 Task: Create in the project AgileCoast and in the Backlog issue 'Integrate a new chatbot feature into an existing customer service portal to enhance customer support and response time' a child issue 'Integration with health information systems', and assign it to team member softage.2@softage.net. Create in the project AgileCoast and in the Backlog issue 'Develop a new tool for automated testing of load testing and stress testing for web applications' a child issue 'Code optimization for energy-efficient image recognition', and assign it to team member softage.3@softage.net
Action: Mouse moved to (1045, 605)
Screenshot: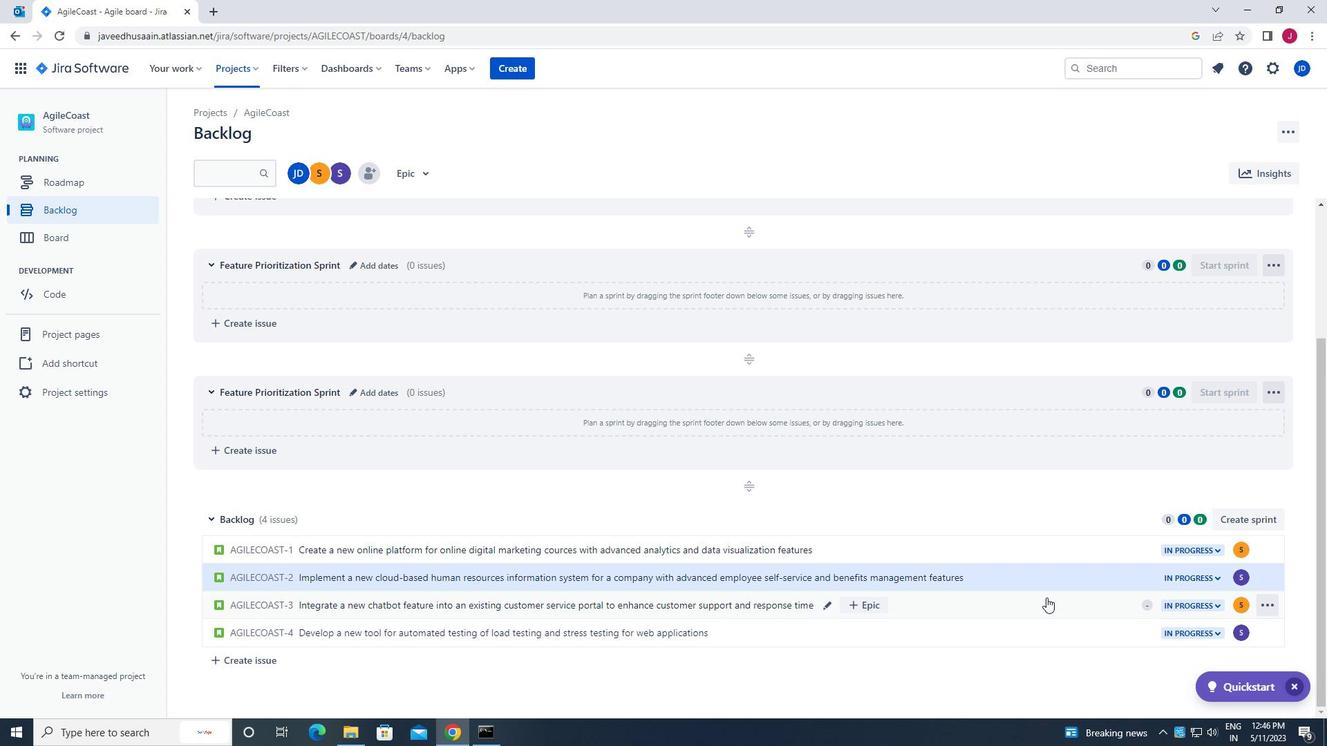 
Action: Mouse pressed left at (1045, 605)
Screenshot: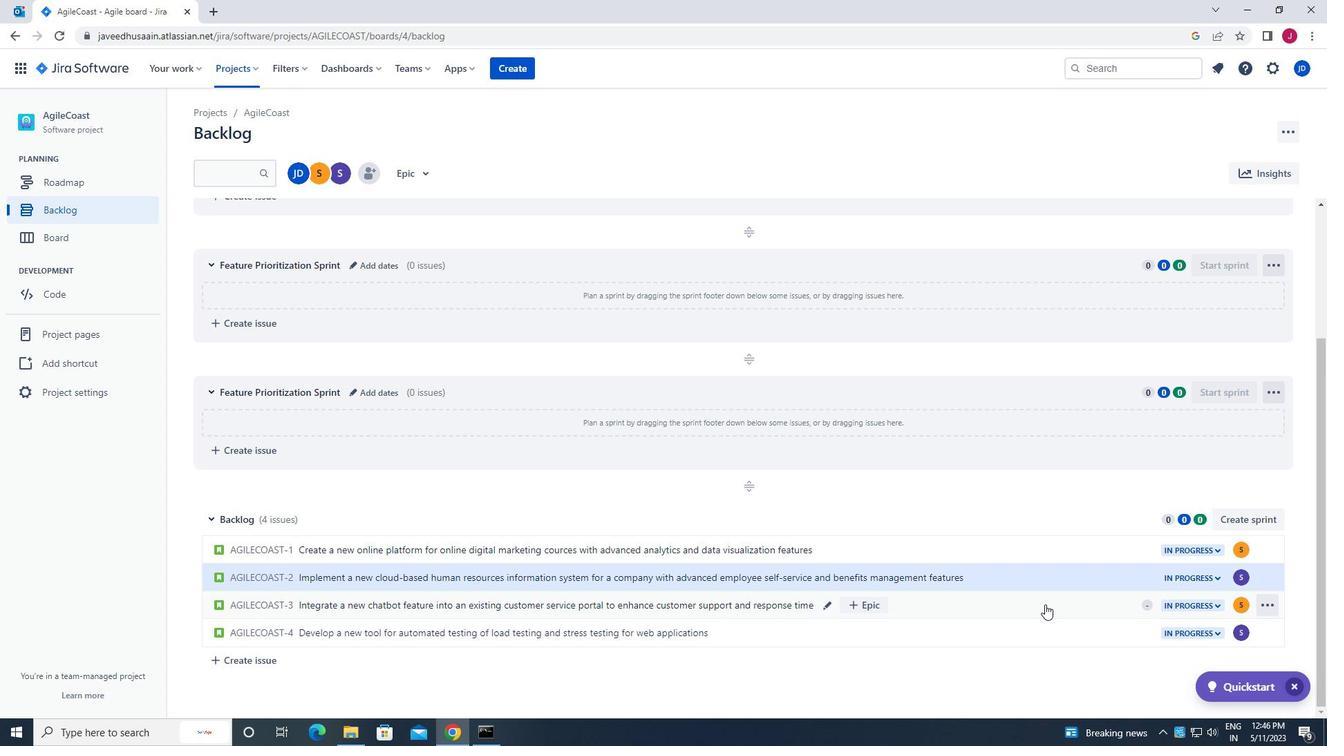 
Action: Mouse moved to (1087, 336)
Screenshot: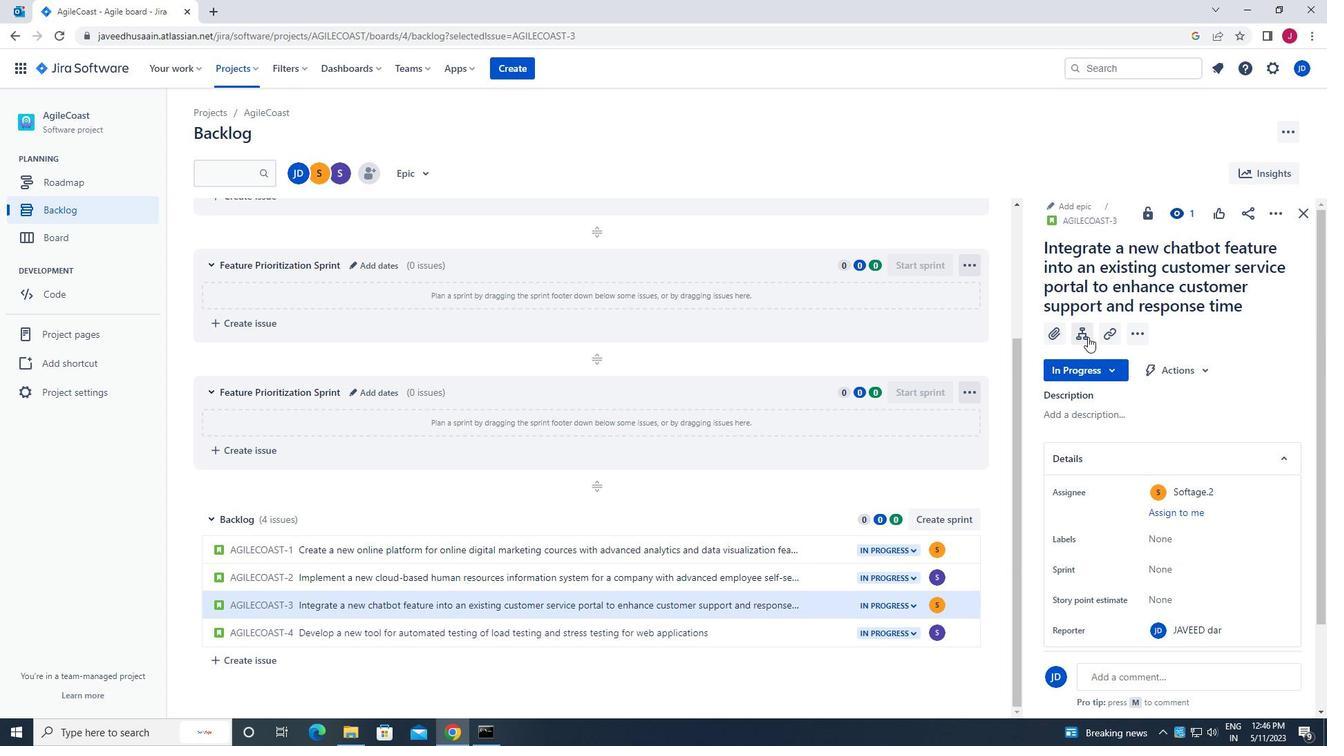 
Action: Mouse pressed left at (1087, 336)
Screenshot: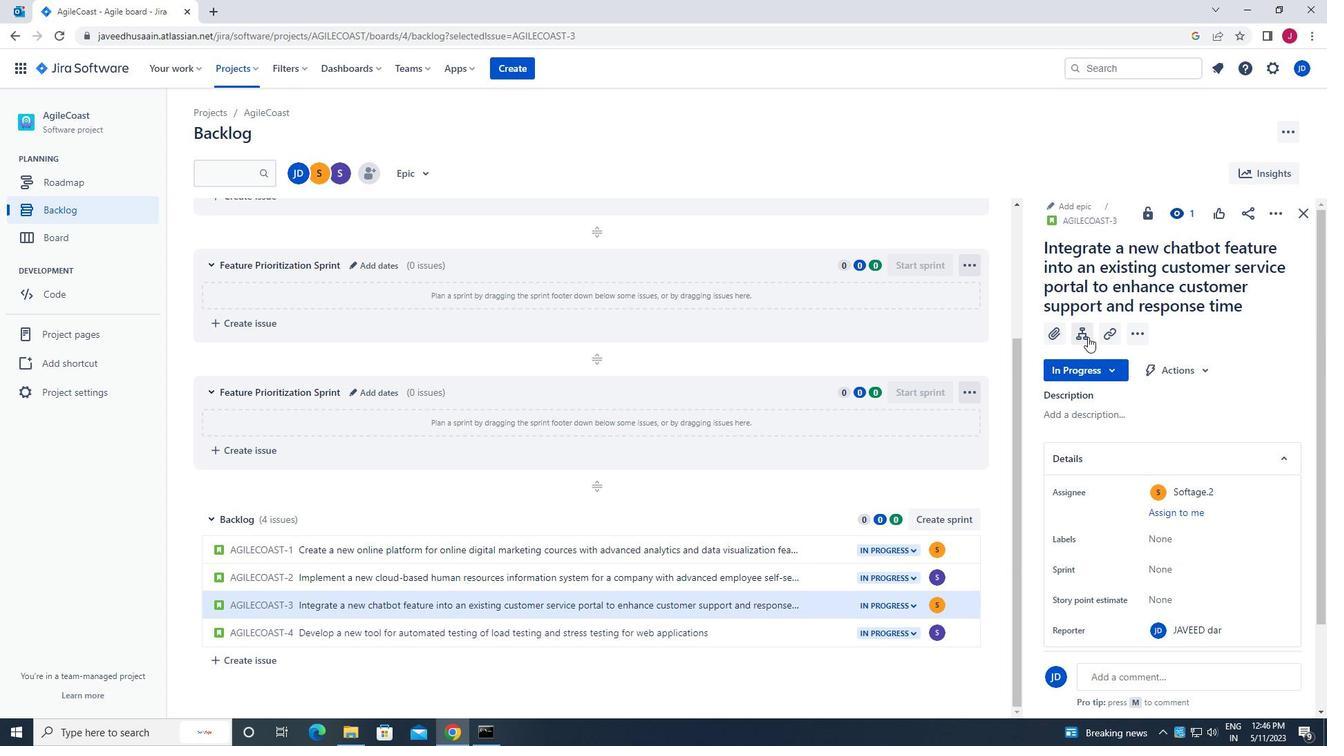 
Action: Mouse moved to (1099, 444)
Screenshot: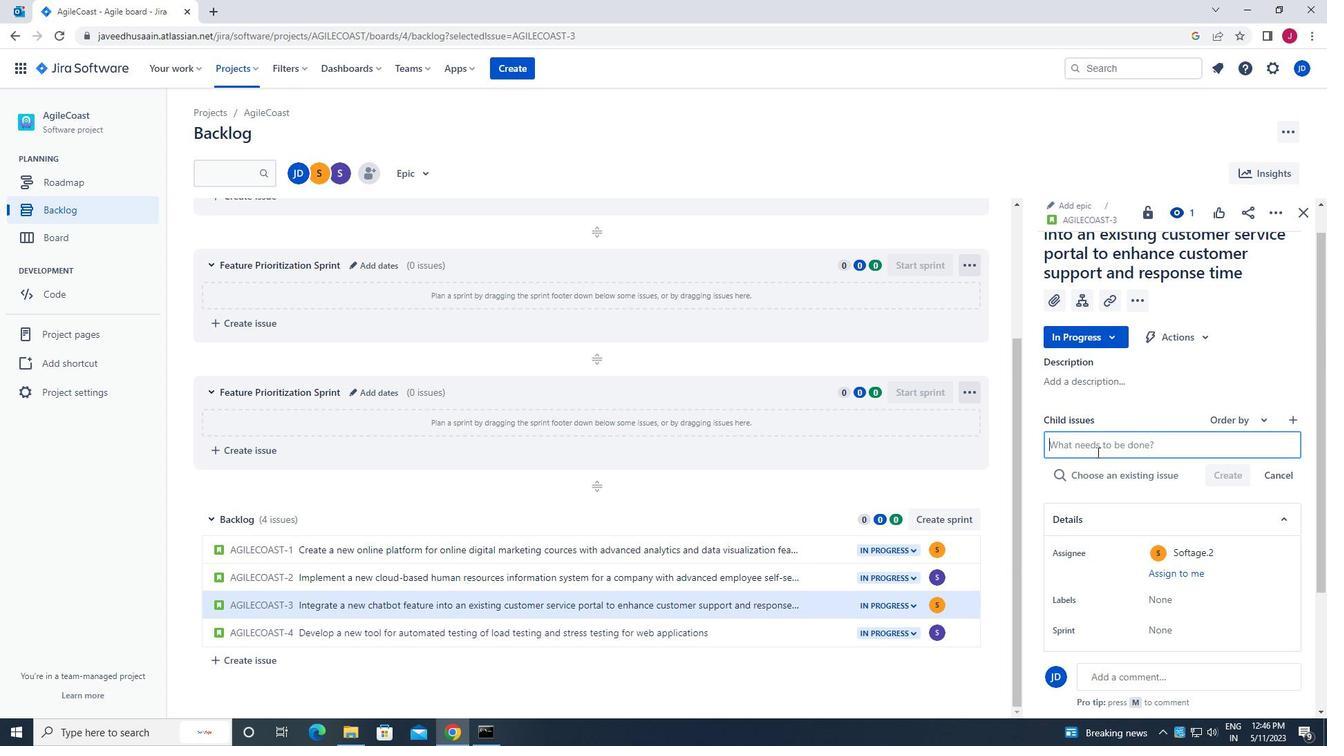 
Action: Mouse pressed left at (1099, 444)
Screenshot: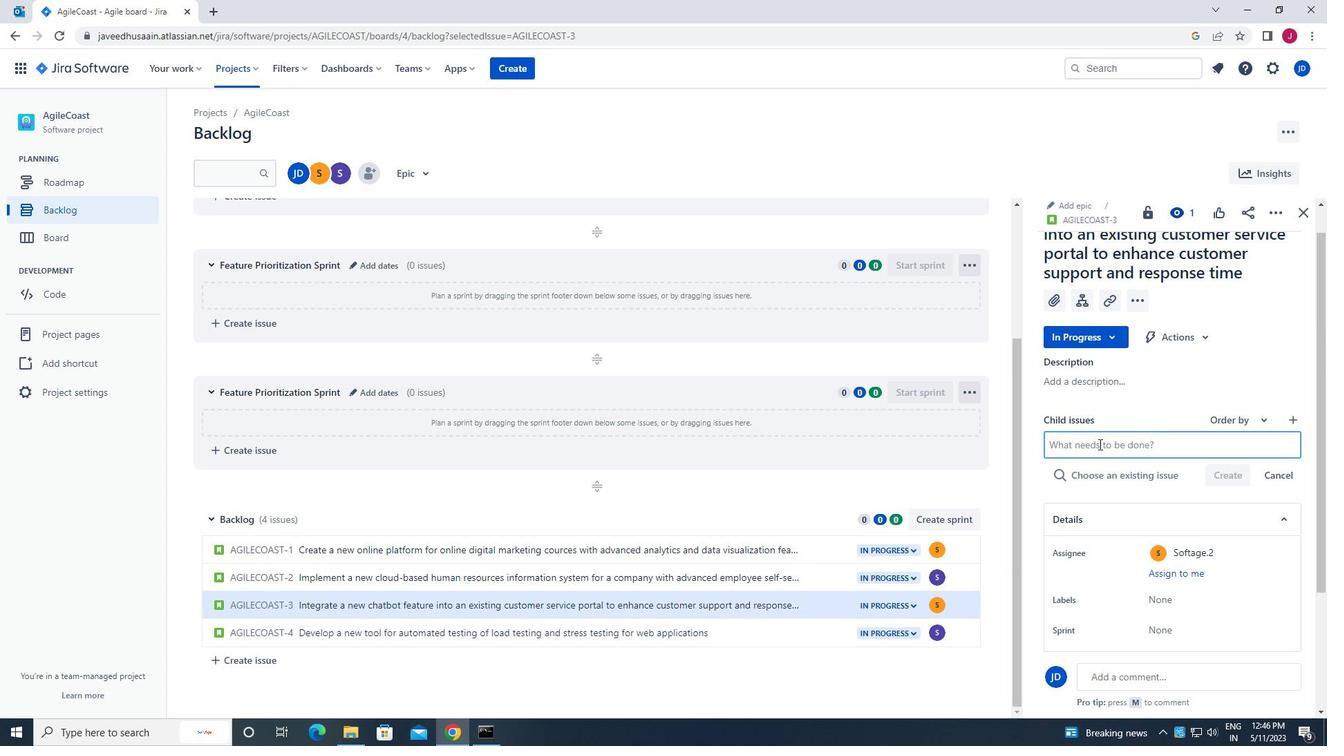 
Action: Key pressed <Key.caps_lock>i<Key.backspace><Key.caps_lock>i<Key.caps_lock>ntegration<Key.space>with<Key.space>health<Key.space>information<Key.space>systems<Key.enter>
Screenshot: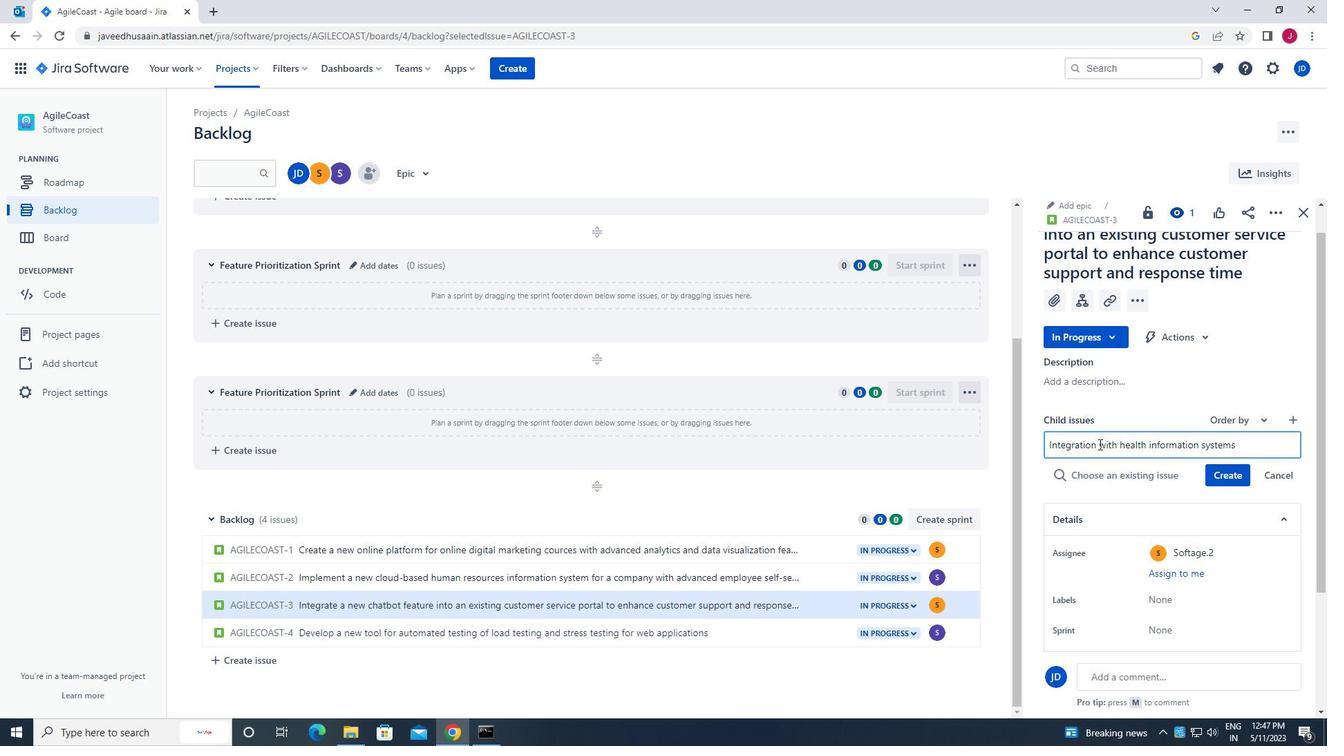 
Action: Mouse moved to (1237, 451)
Screenshot: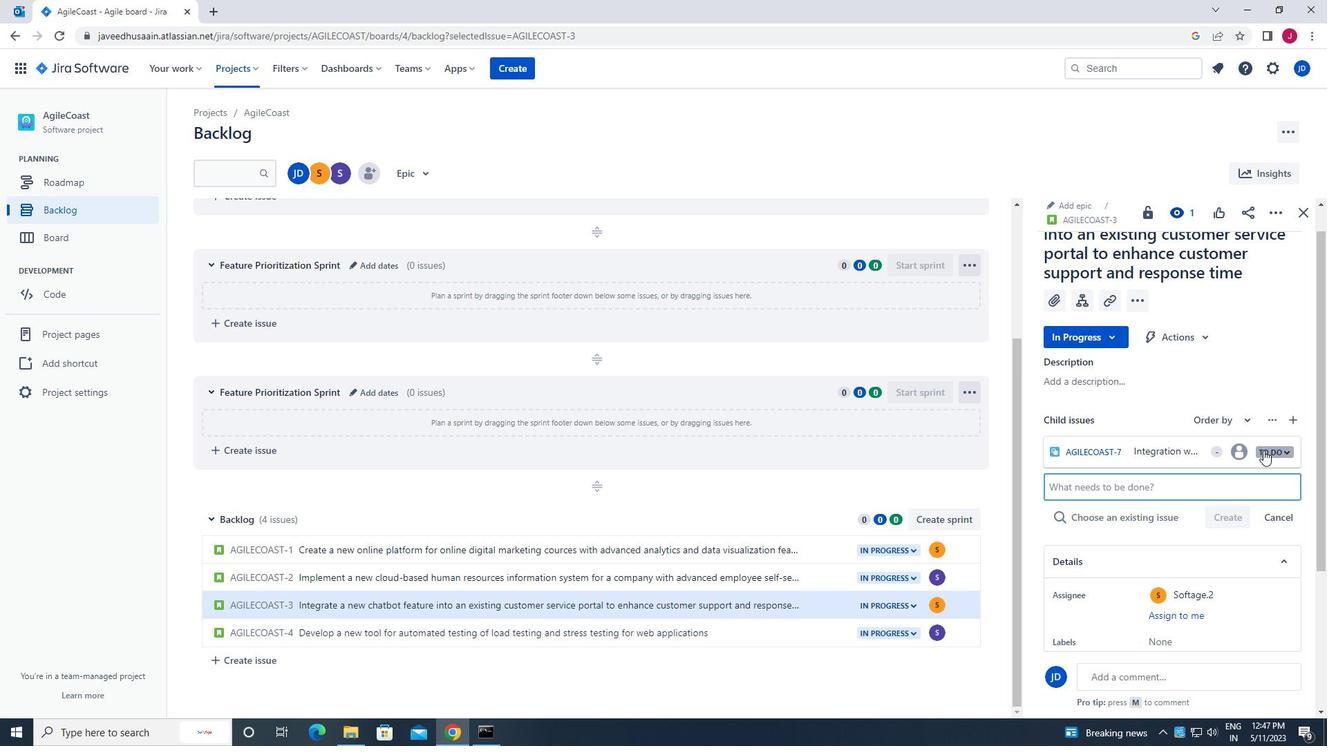 
Action: Mouse pressed left at (1237, 451)
Screenshot: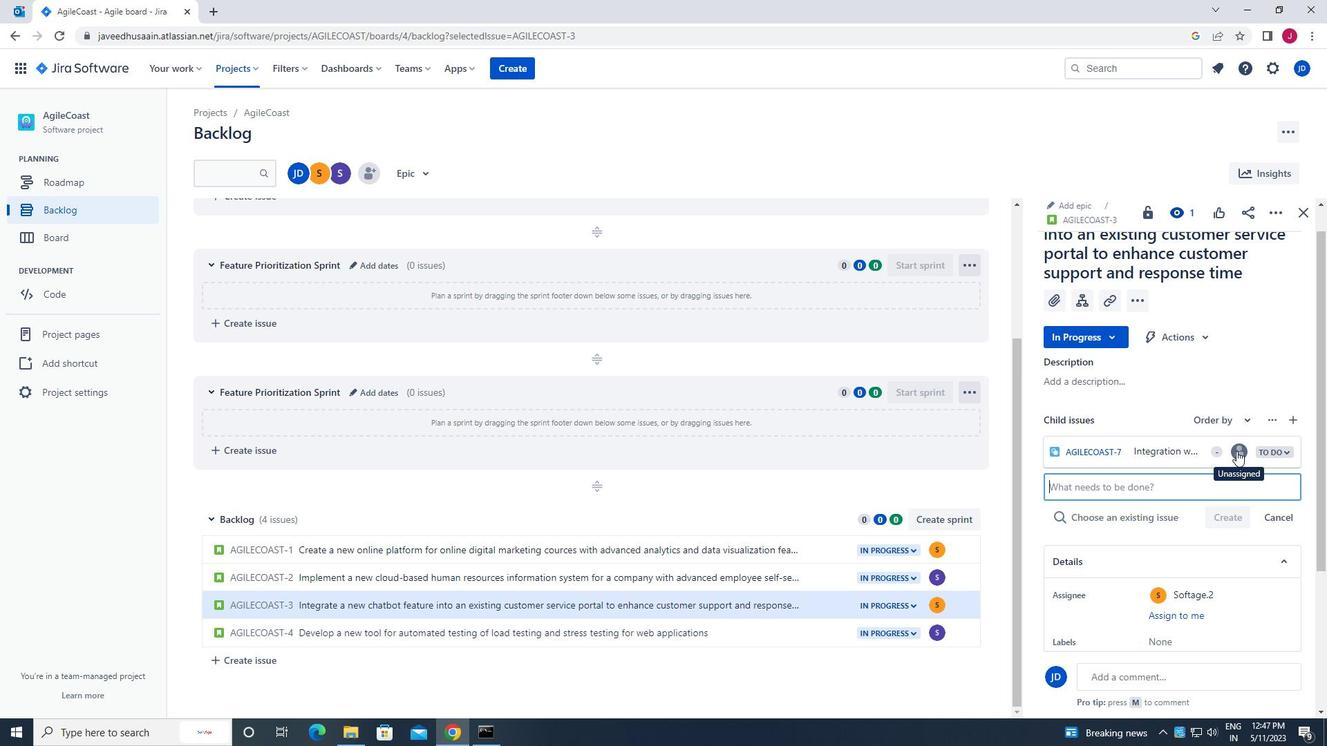 
Action: Mouse moved to (1085, 506)
Screenshot: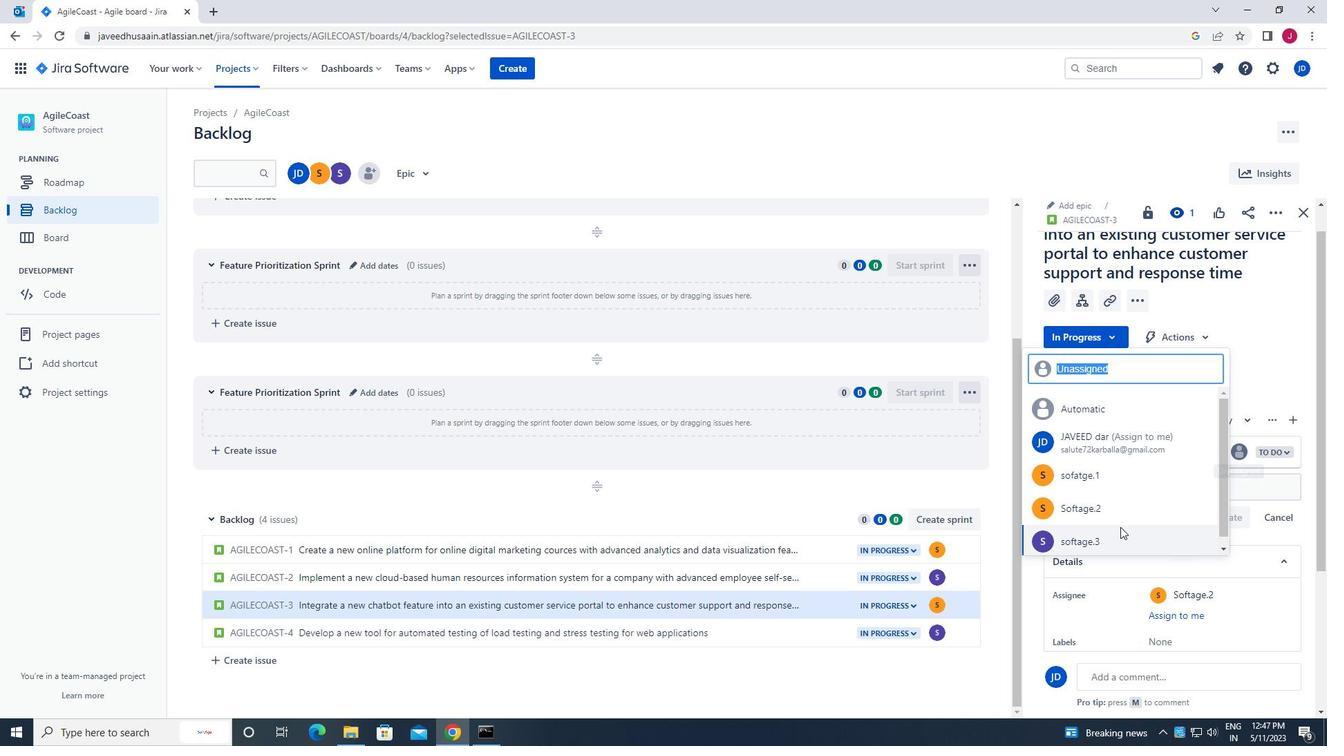 
Action: Mouse pressed left at (1085, 506)
Screenshot: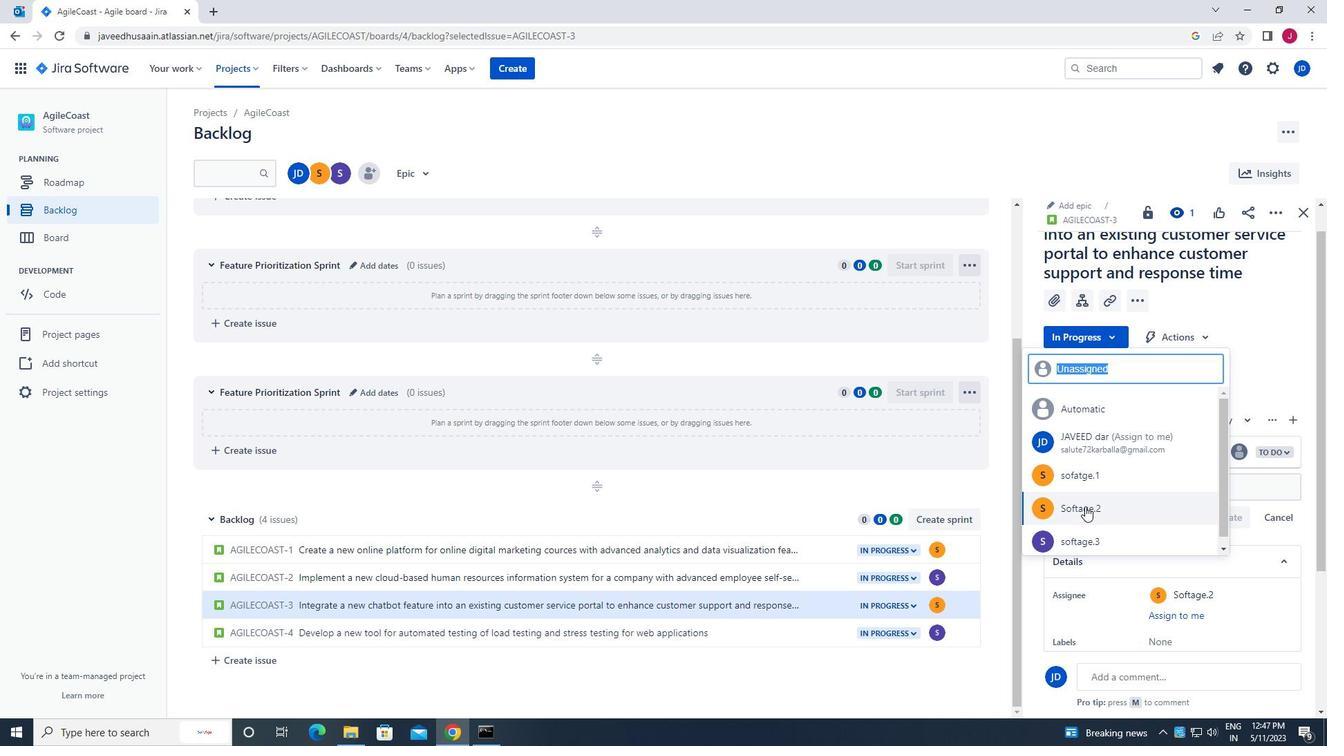 
Action: Mouse moved to (1301, 214)
Screenshot: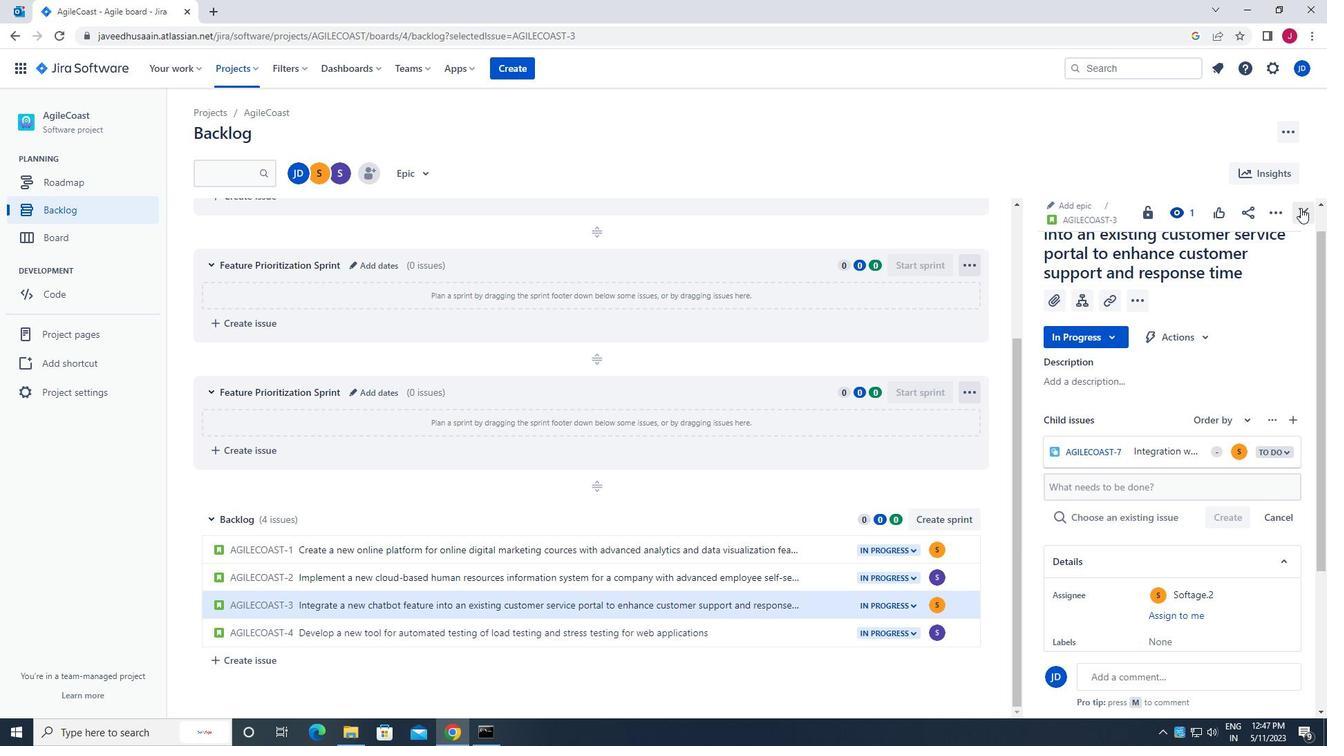 
Action: Mouse pressed left at (1301, 214)
Screenshot: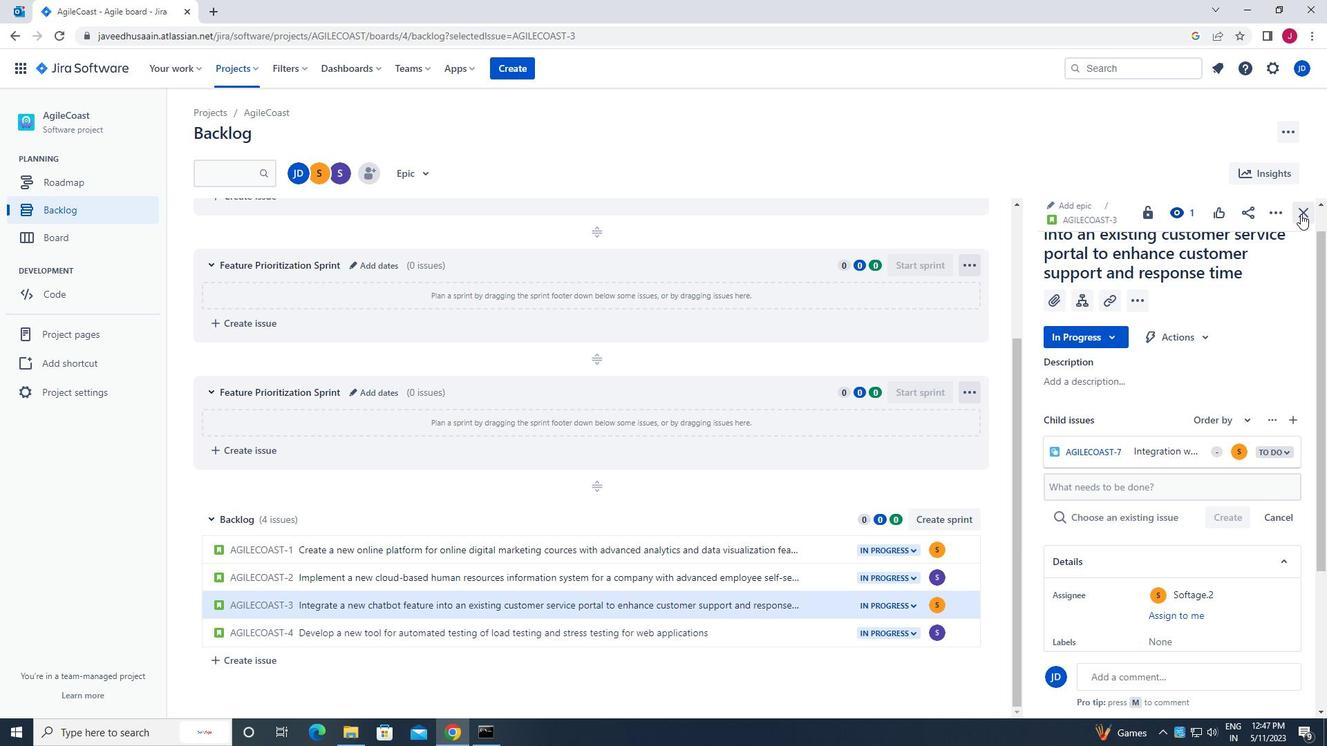 
Action: Mouse moved to (768, 633)
Screenshot: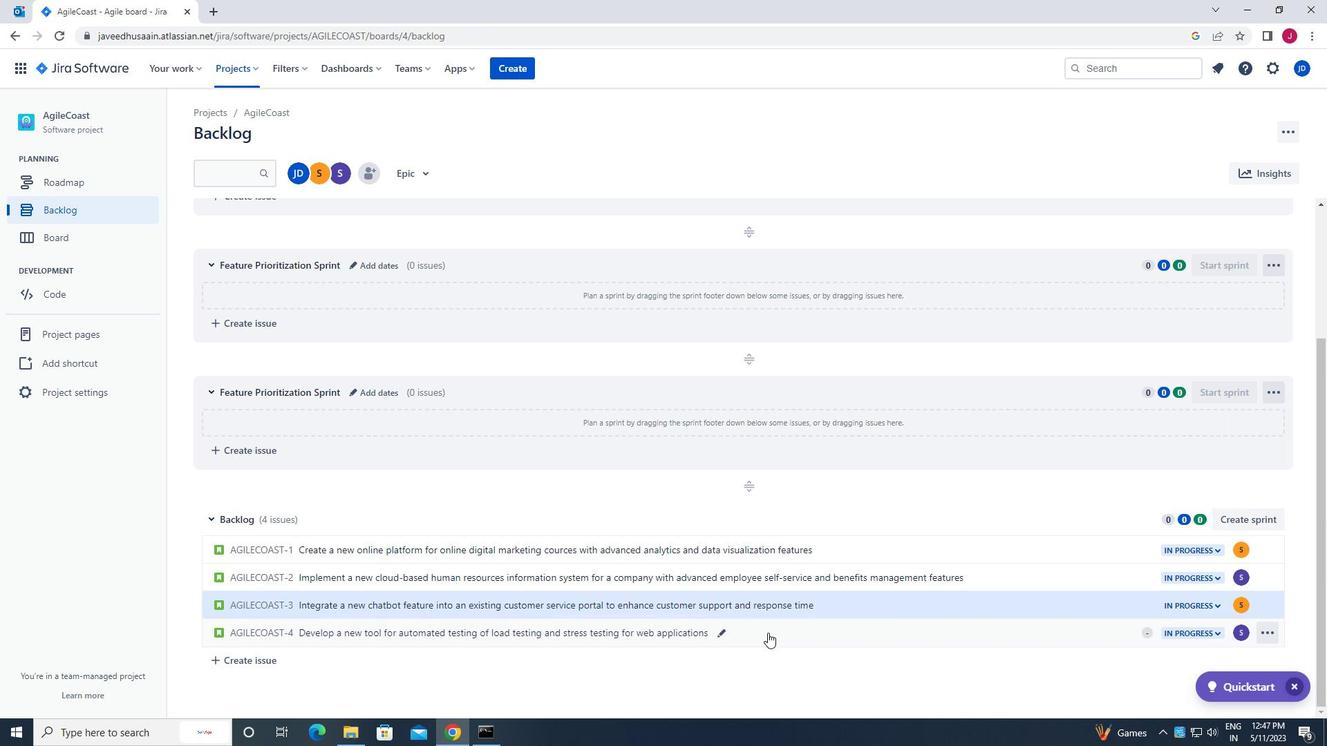 
Action: Mouse pressed left at (768, 633)
Screenshot: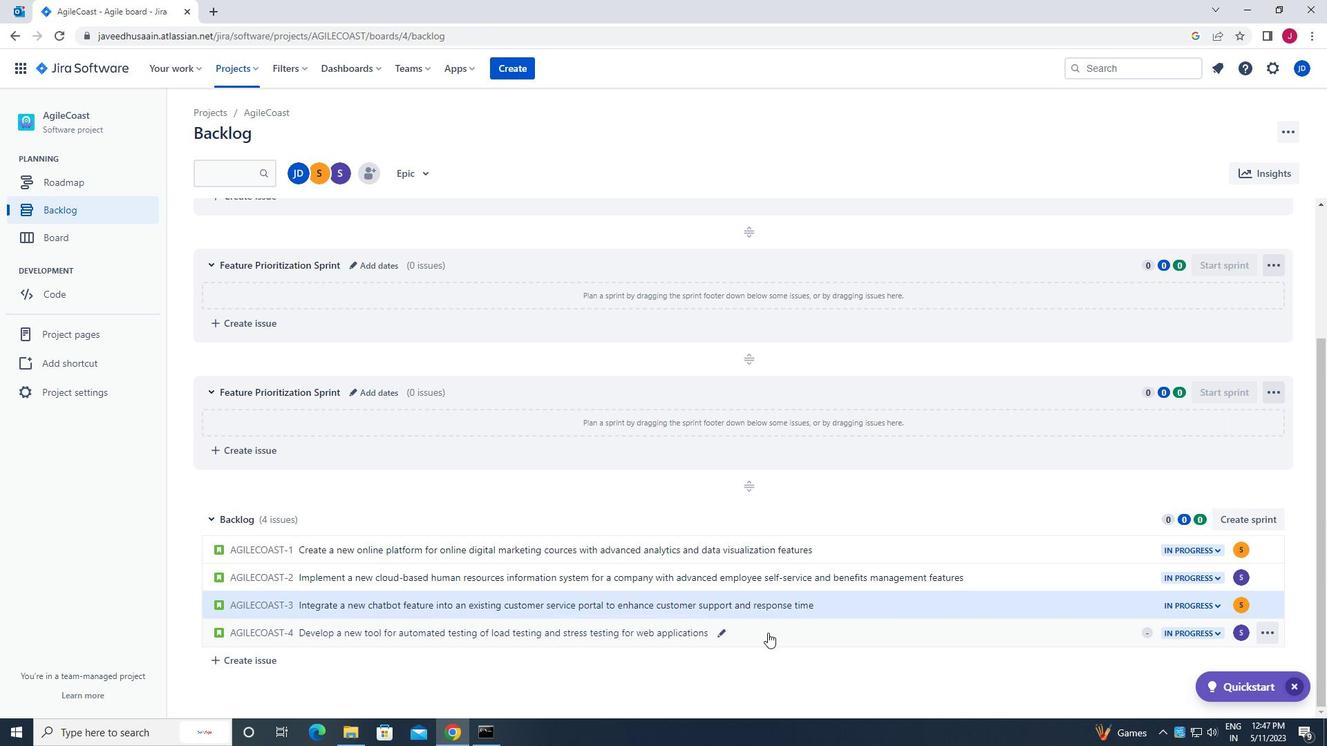 
Action: Mouse moved to (1078, 318)
Screenshot: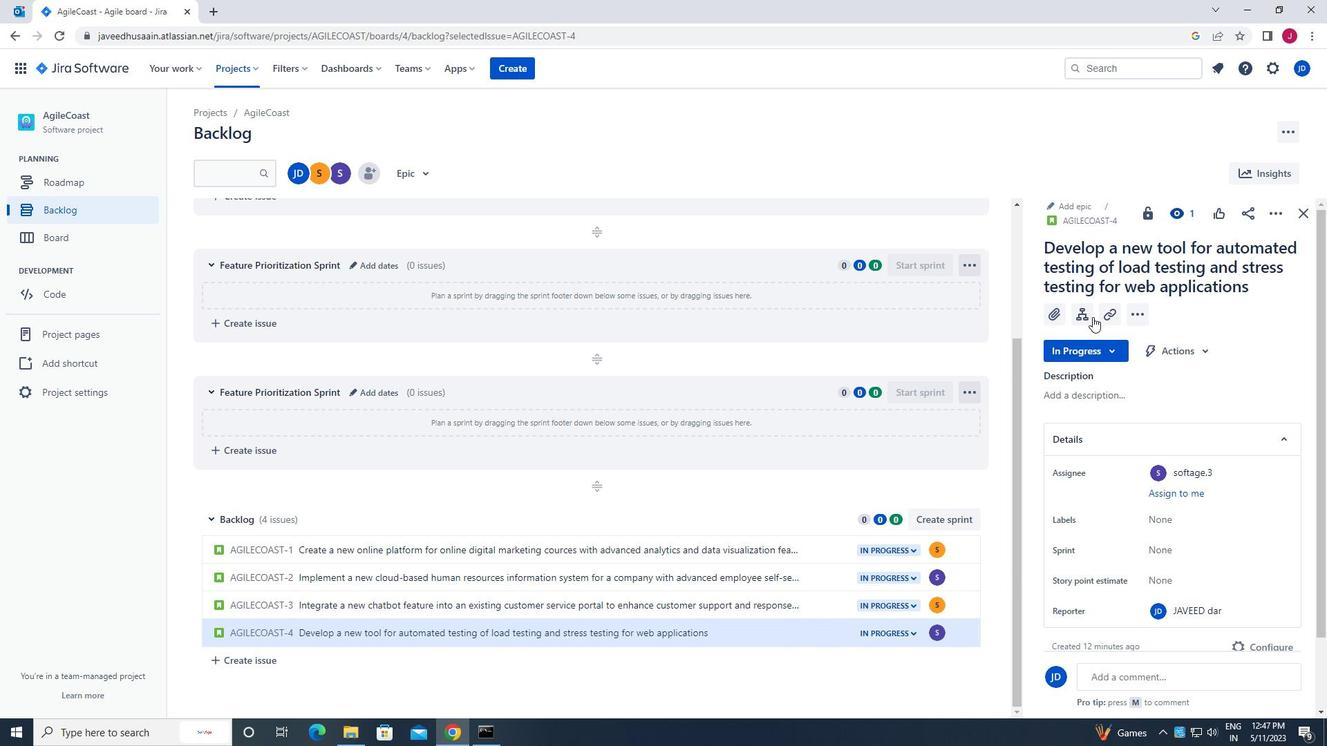 
Action: Mouse pressed left at (1078, 318)
Screenshot: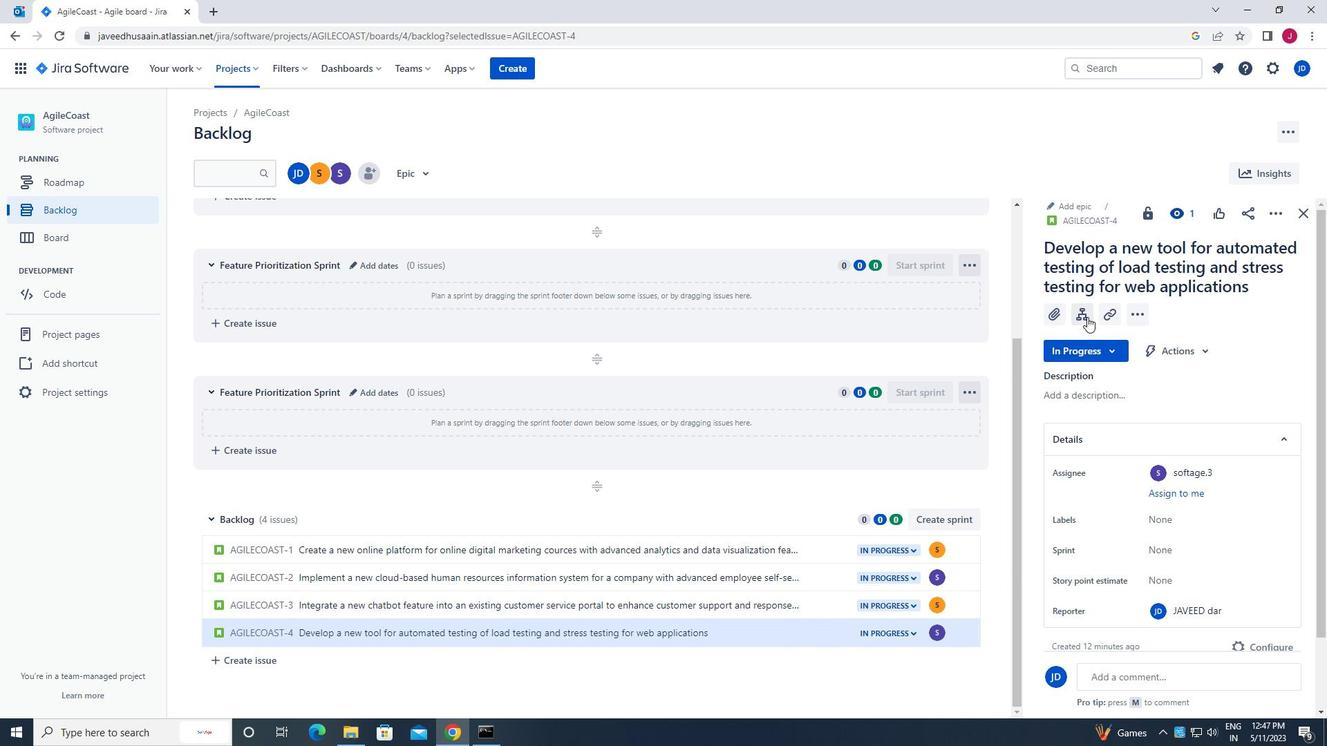 
Action: Mouse moved to (1119, 446)
Screenshot: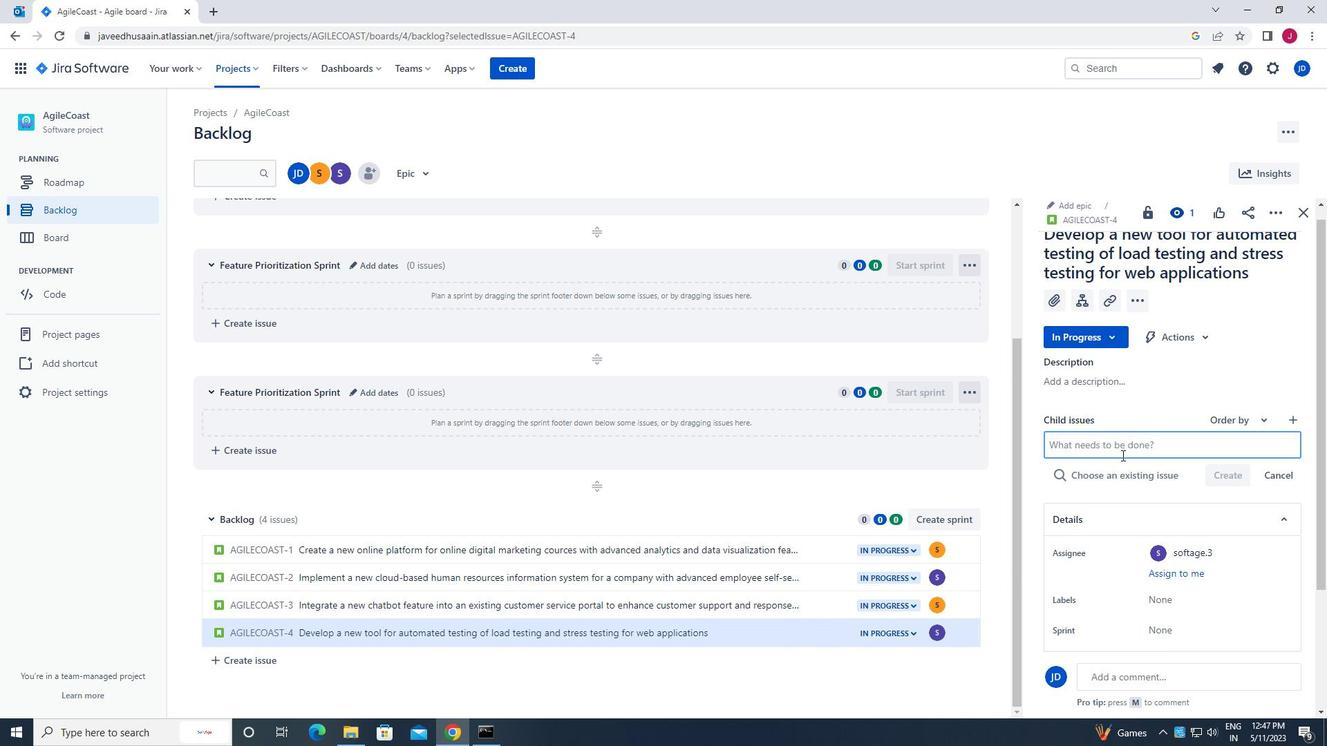 
Action: Mouse pressed left at (1119, 446)
Screenshot: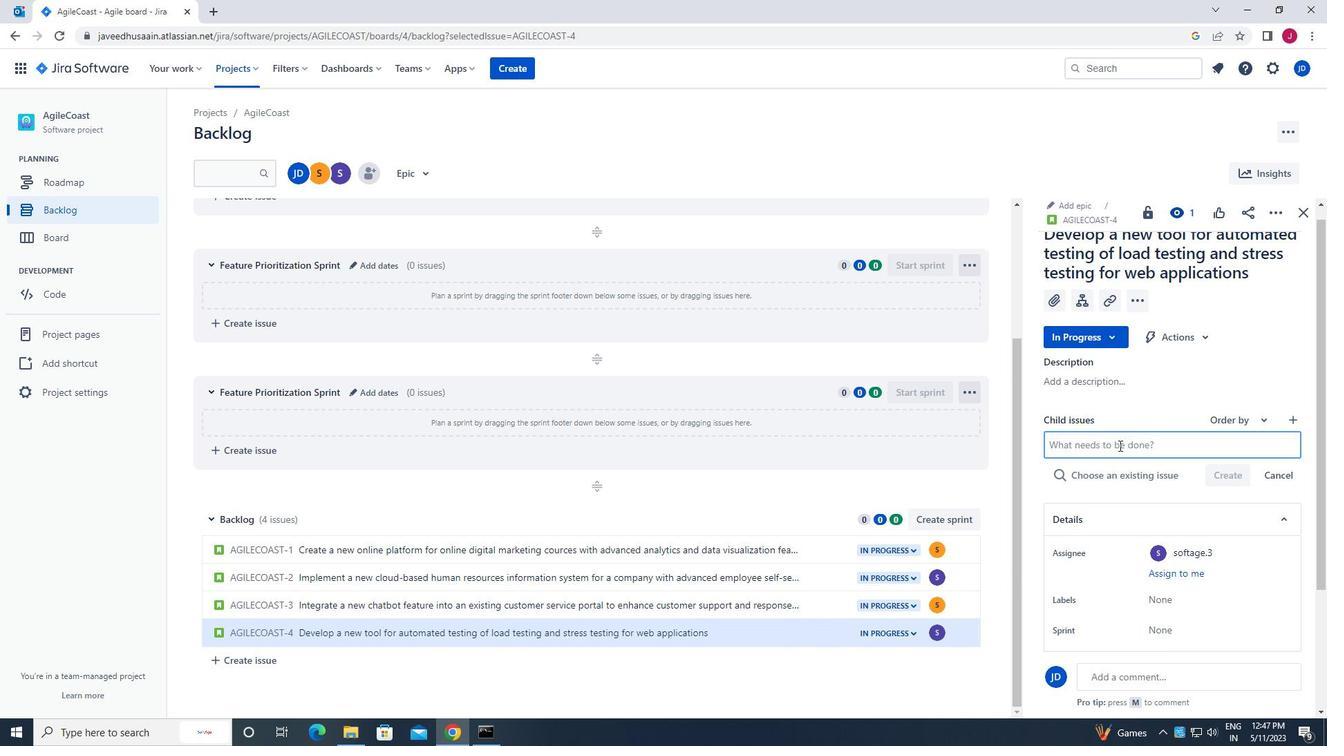 
Action: Key pressed <Key.caps_lock>c<Key.caps_lock>ode<Key.space>optimization<Key.space>for<Key.space>energy<Key.space><Key.backspace>-effe<Key.backspace>icient<Key.space>image<Key.space>recognition<Key.enter>
Screenshot: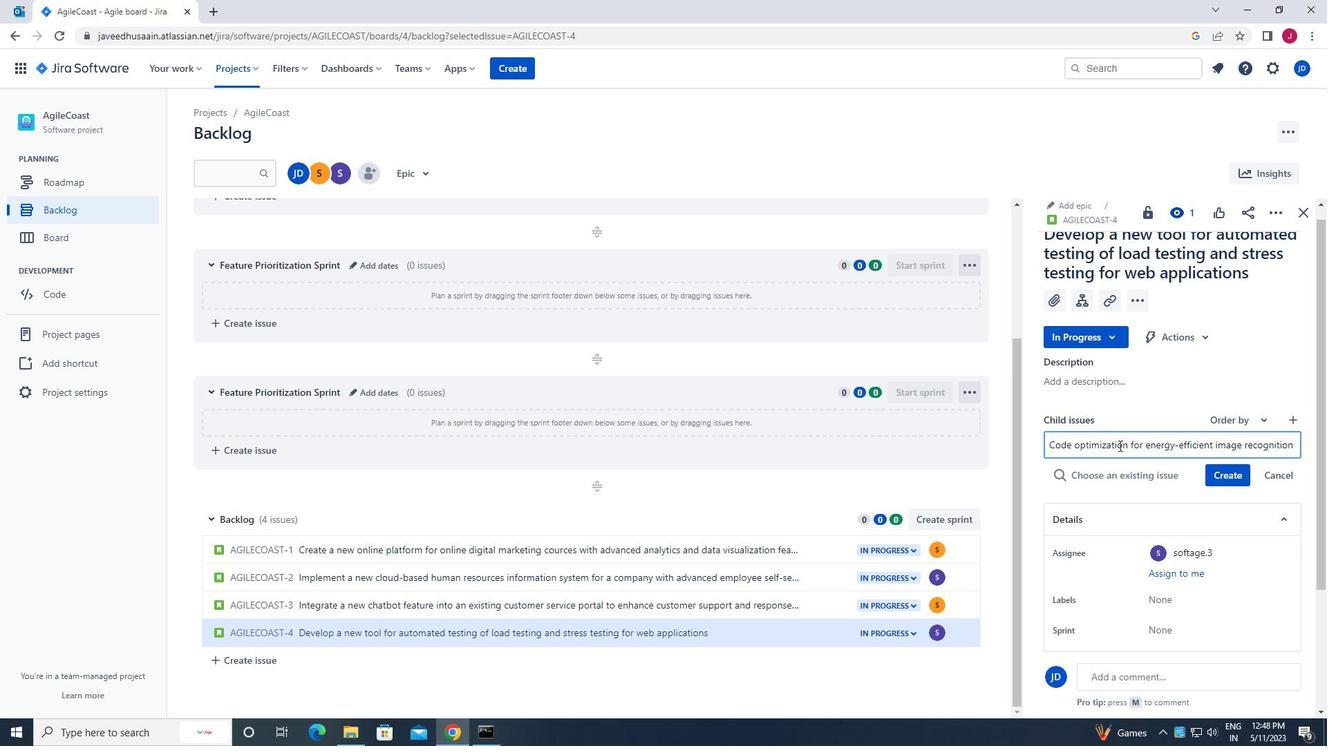 
Action: Mouse moved to (1239, 452)
Screenshot: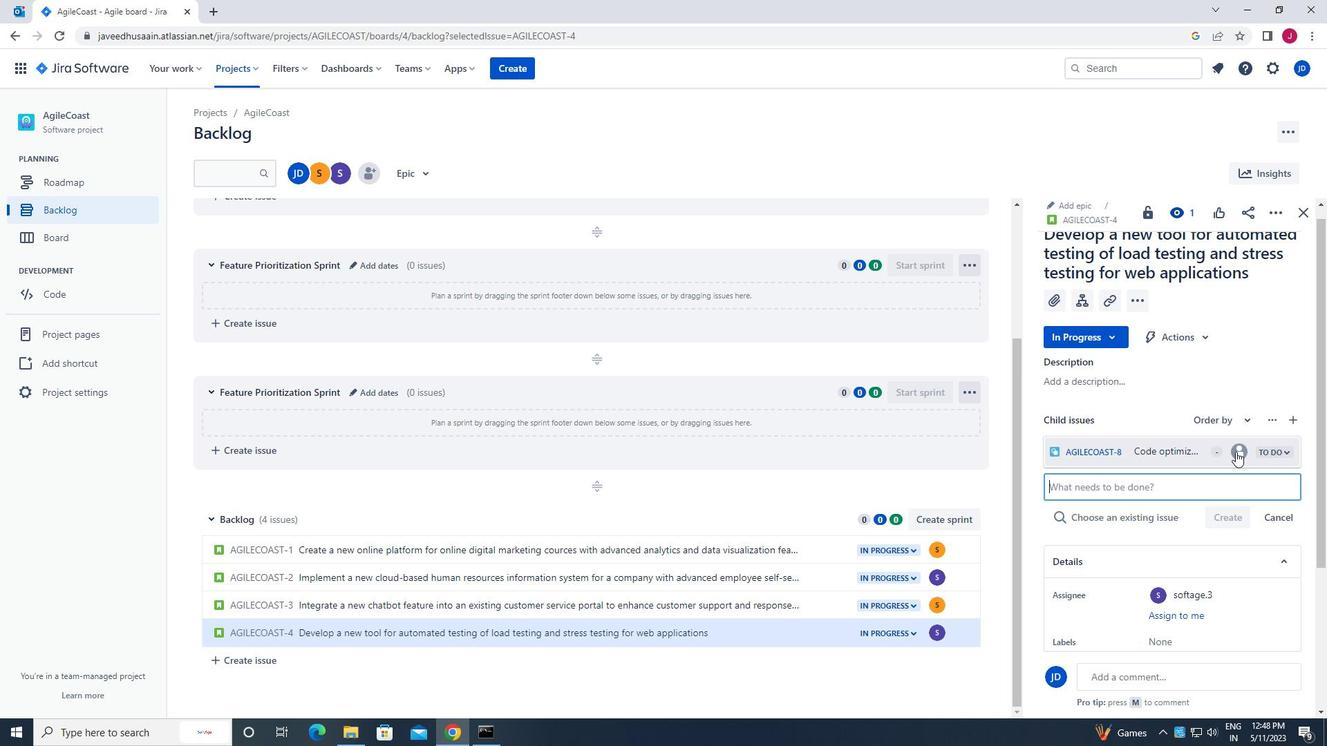 
Action: Mouse pressed left at (1239, 452)
Screenshot: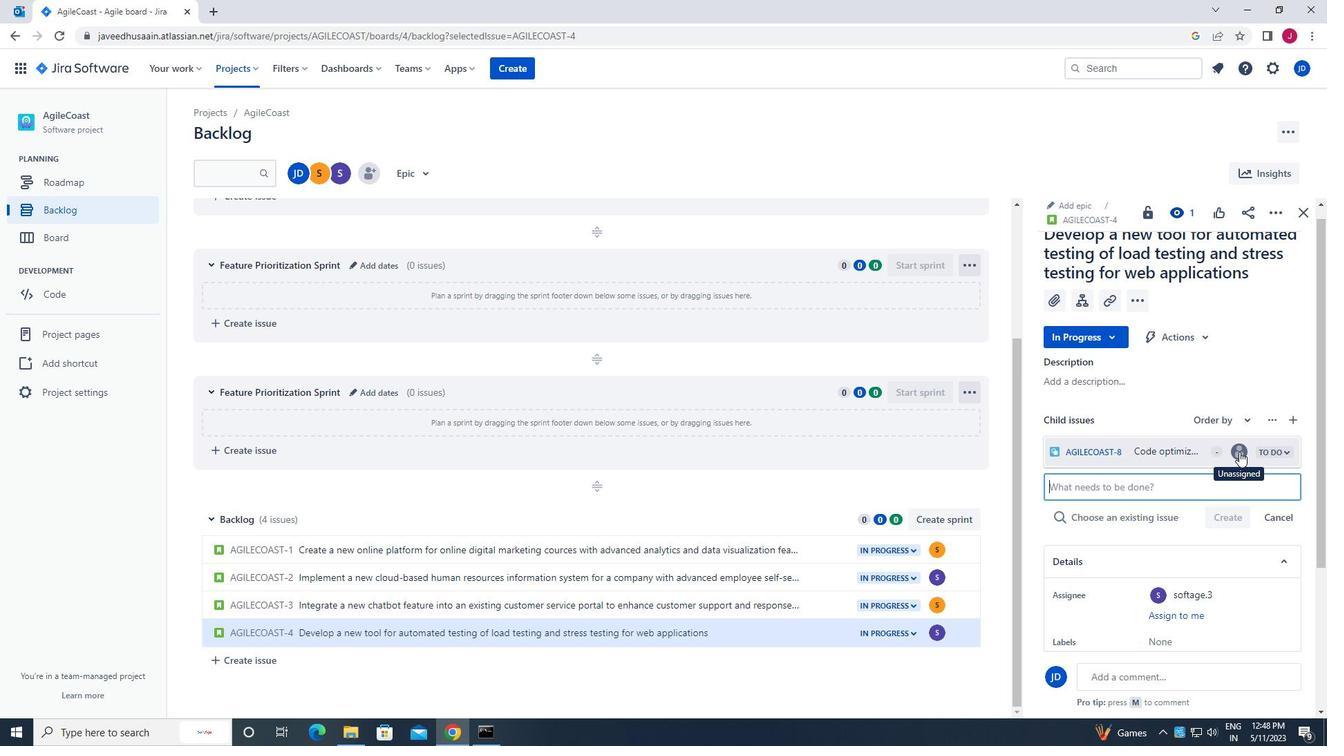 
Action: Mouse moved to (1106, 543)
Screenshot: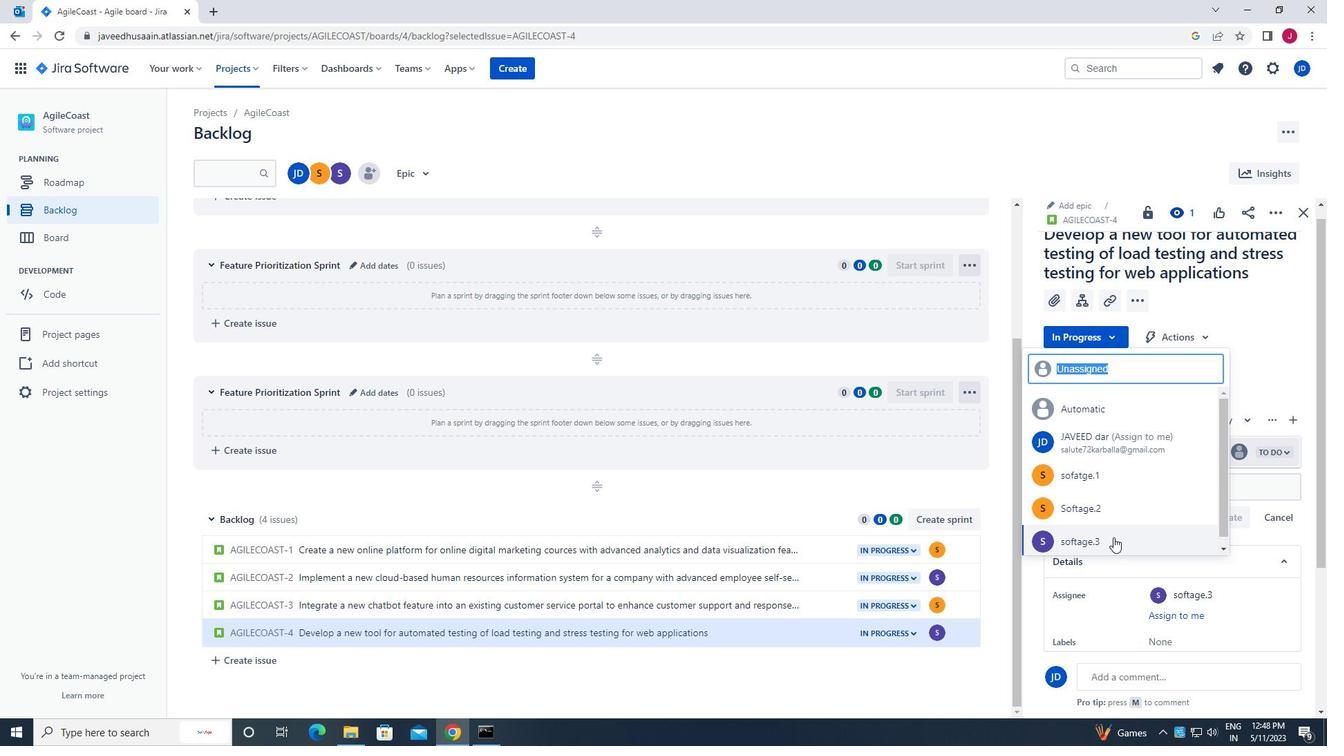 
Action: Mouse pressed left at (1106, 543)
Screenshot: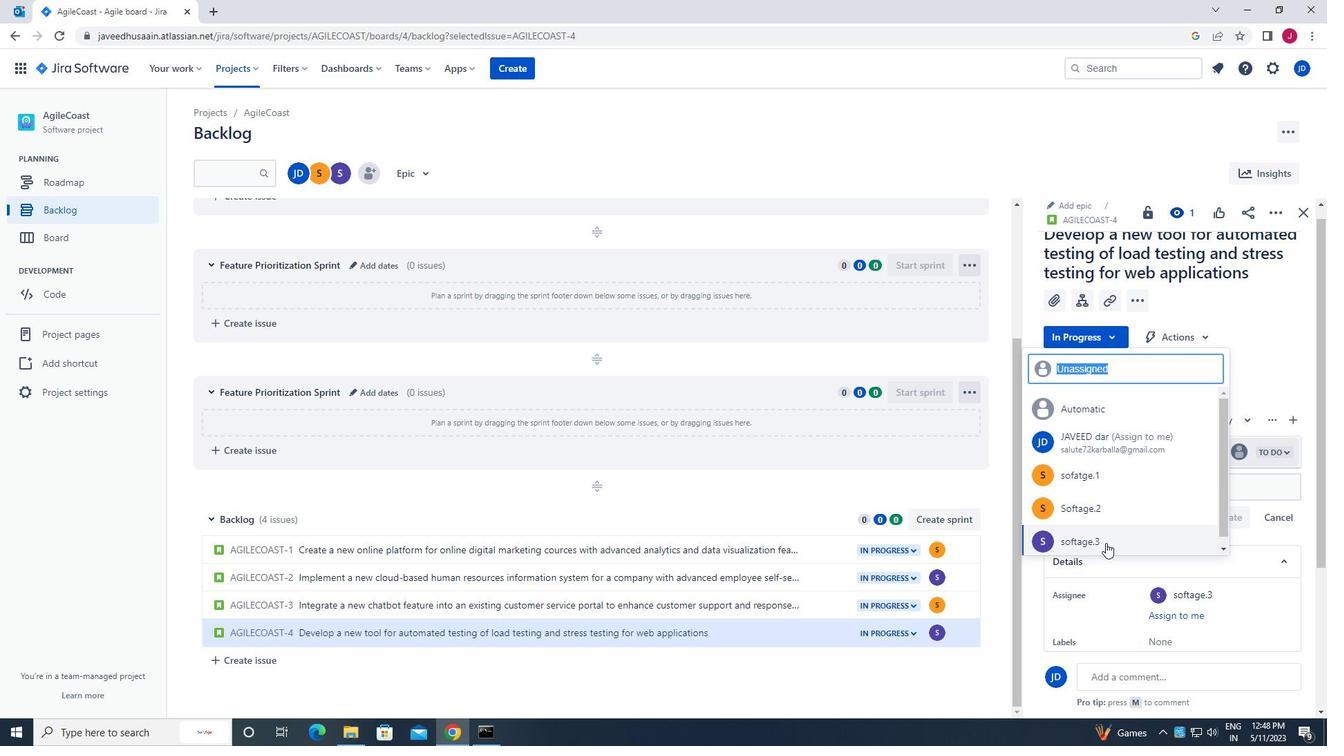 
Action: Mouse moved to (1302, 217)
Screenshot: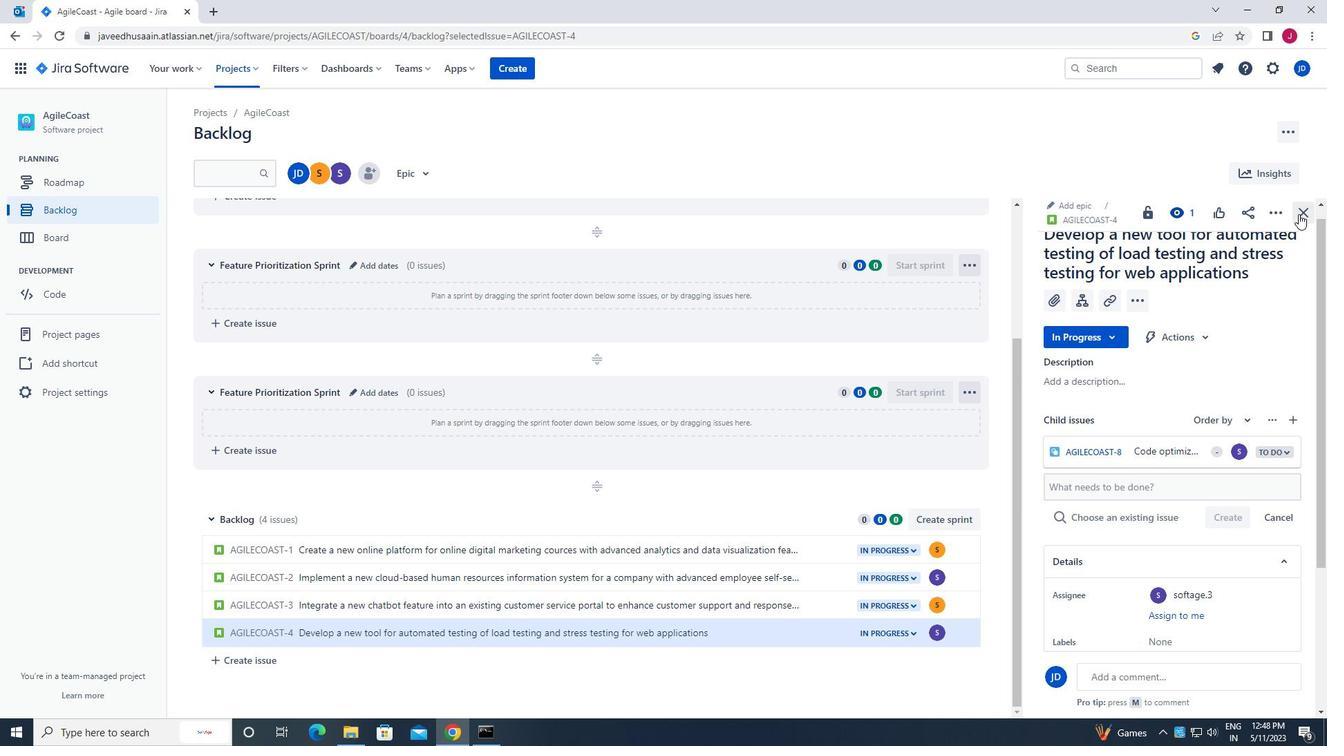 
Action: Mouse pressed left at (1302, 217)
Screenshot: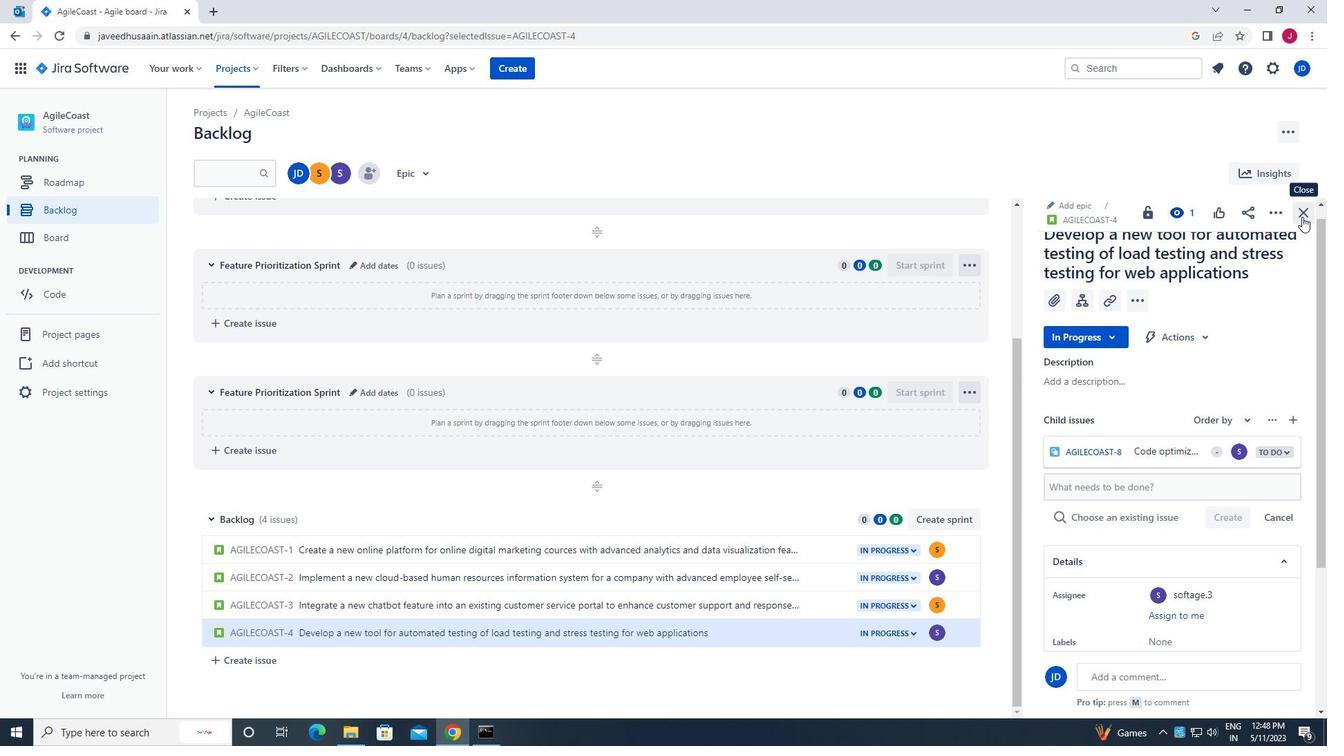 
